 Task: In the Contact  JacksonHarper@bronxzoo.com, schedule and save the meeting with title: 'Introducing Our Products and Services ', Select date: '28 July, 2023', select start time: 5:00:PM. Add location on call (415) 123-4608 with meeting description: For further discussion on products, kindly join the meeting.. Logged in from softage.4@softage.net
Action: Mouse moved to (70, 51)
Screenshot: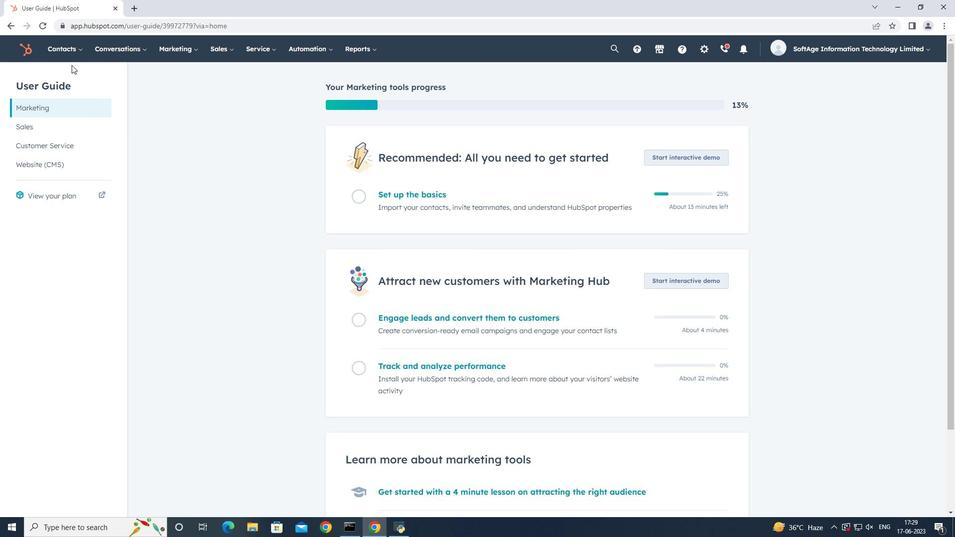 
Action: Mouse pressed left at (70, 51)
Screenshot: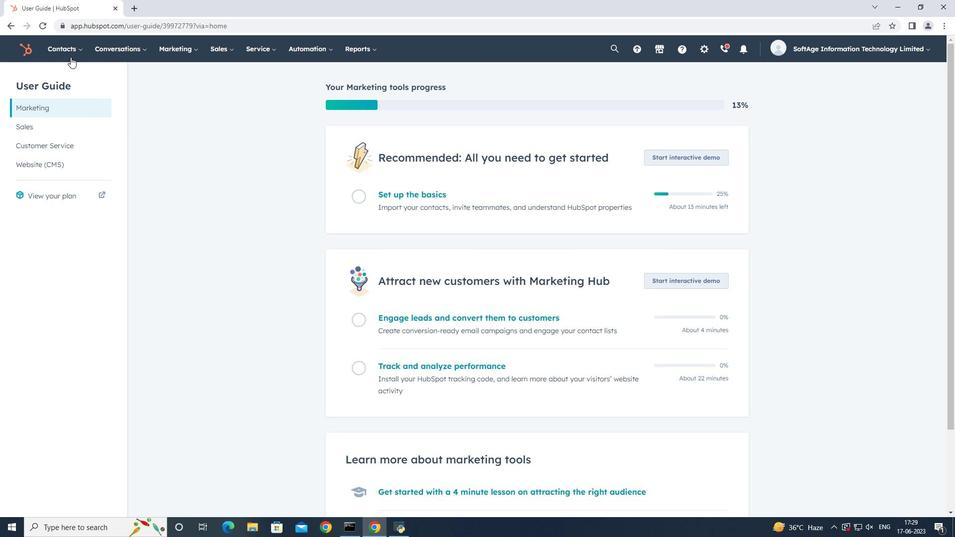 
Action: Mouse moved to (70, 77)
Screenshot: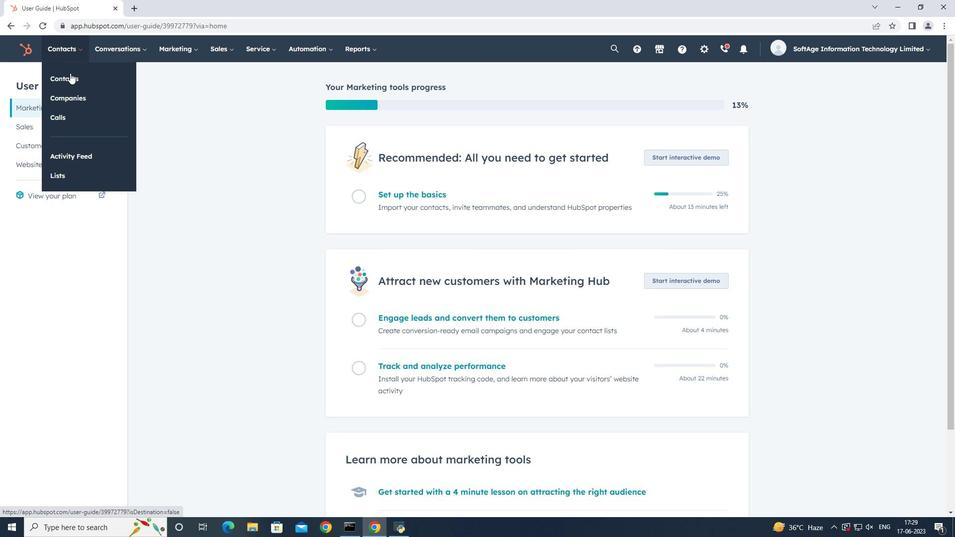
Action: Mouse pressed left at (70, 77)
Screenshot: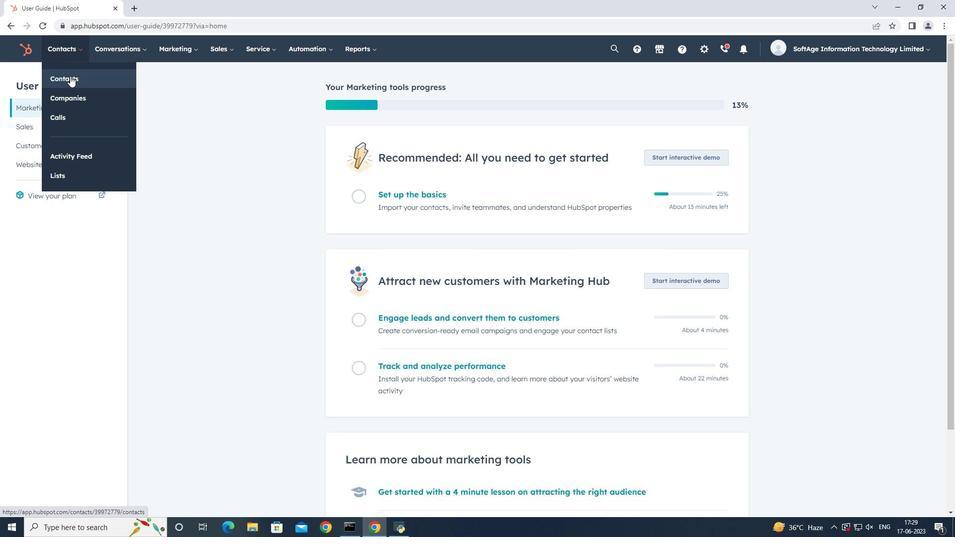 
Action: Mouse moved to (100, 155)
Screenshot: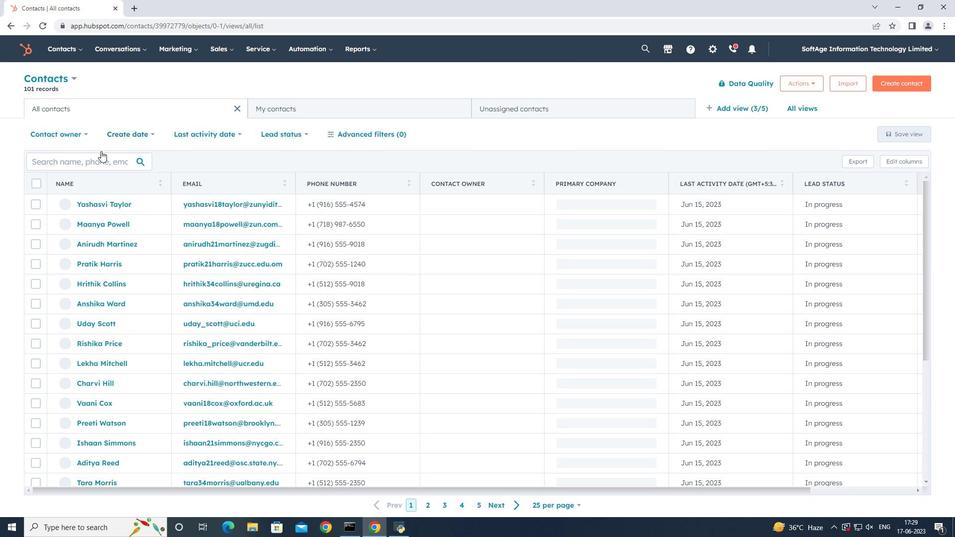 
Action: Mouse pressed left at (100, 155)
Screenshot: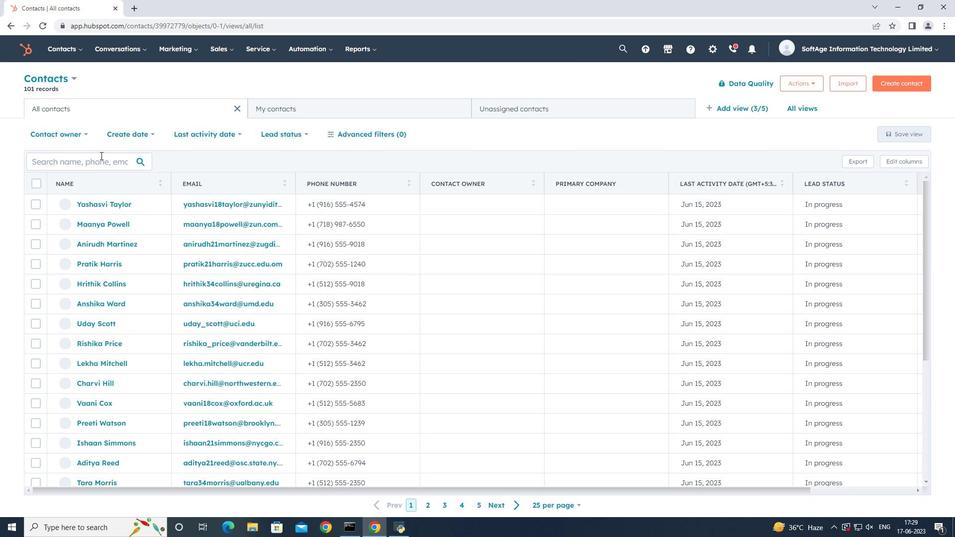 
Action: Mouse moved to (100, 156)
Screenshot: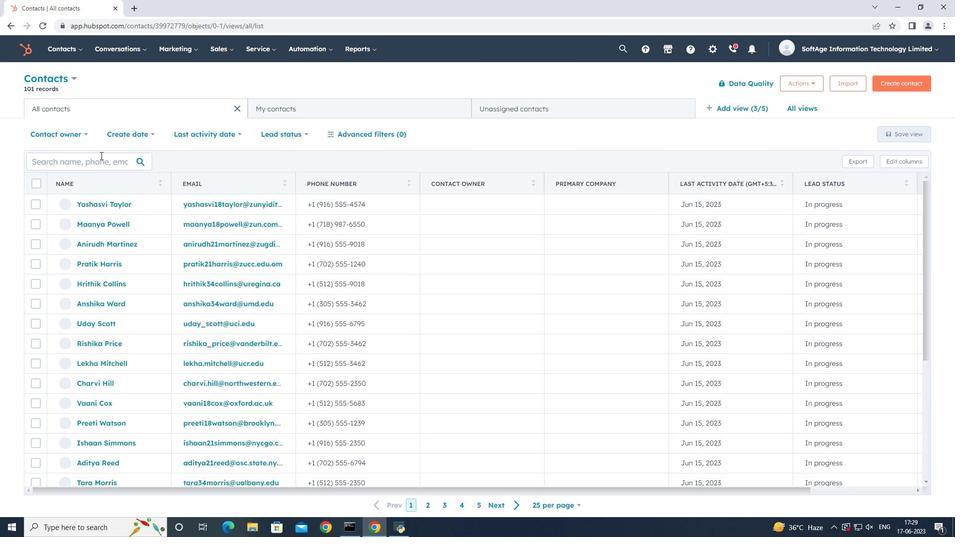 
Action: Key pressed harper
Screenshot: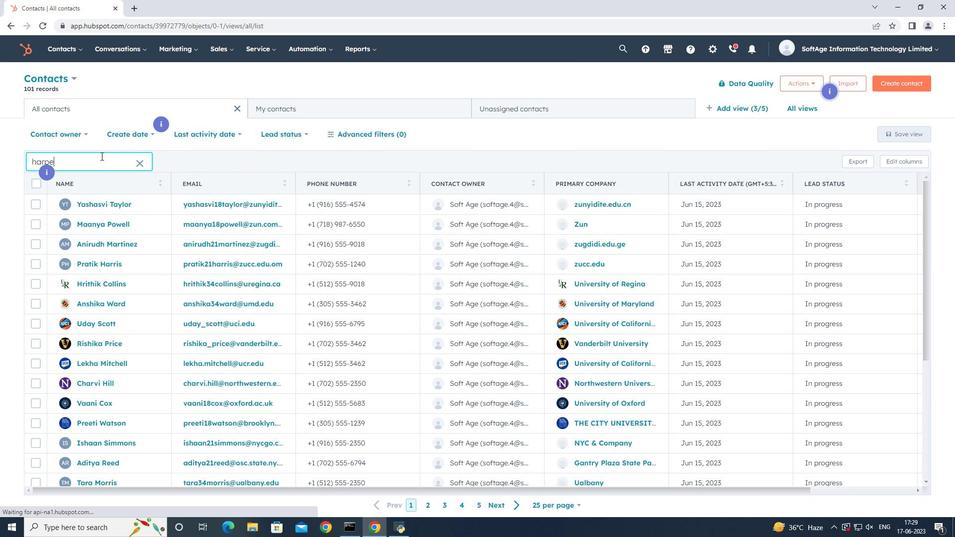 
Action: Mouse moved to (102, 203)
Screenshot: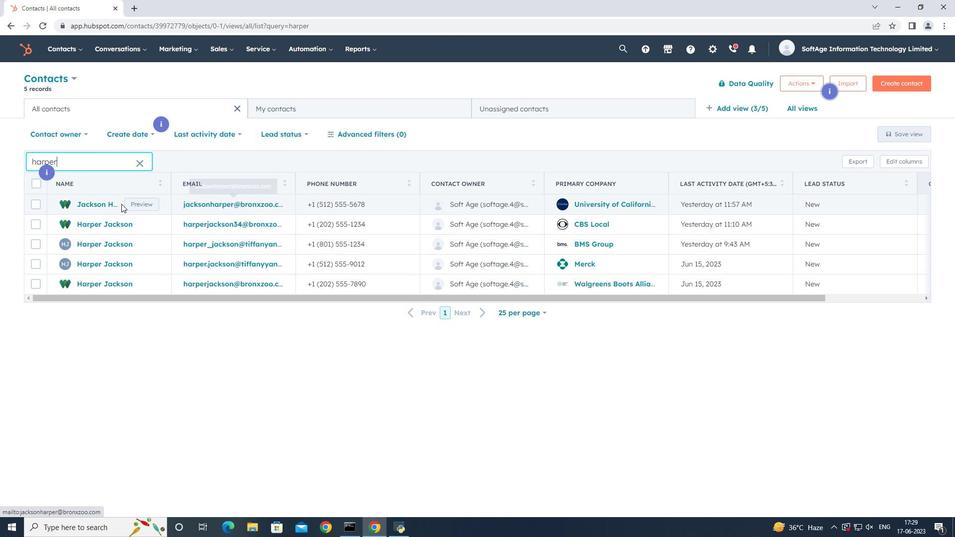 
Action: Mouse pressed left at (102, 203)
Screenshot: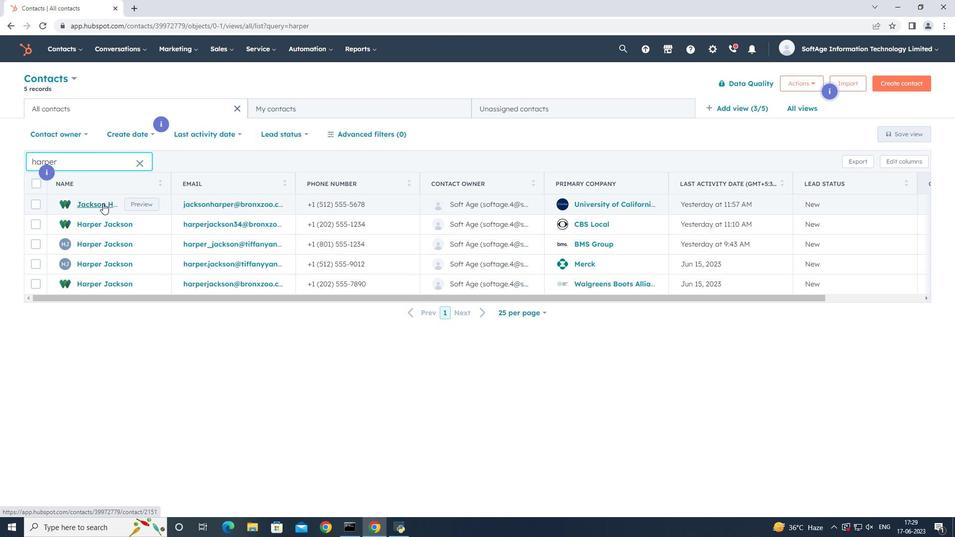 
Action: Mouse moved to (160, 167)
Screenshot: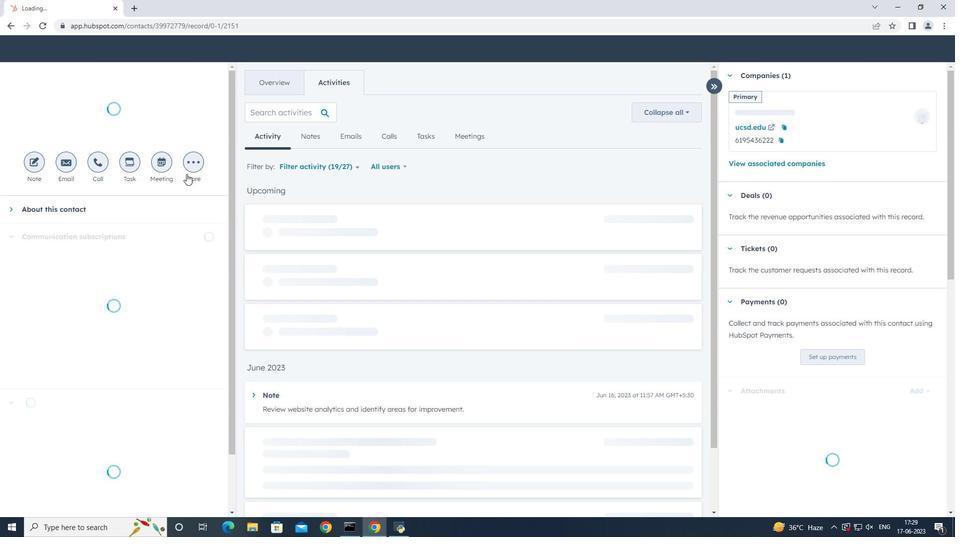 
Action: Mouse pressed left at (160, 167)
Screenshot: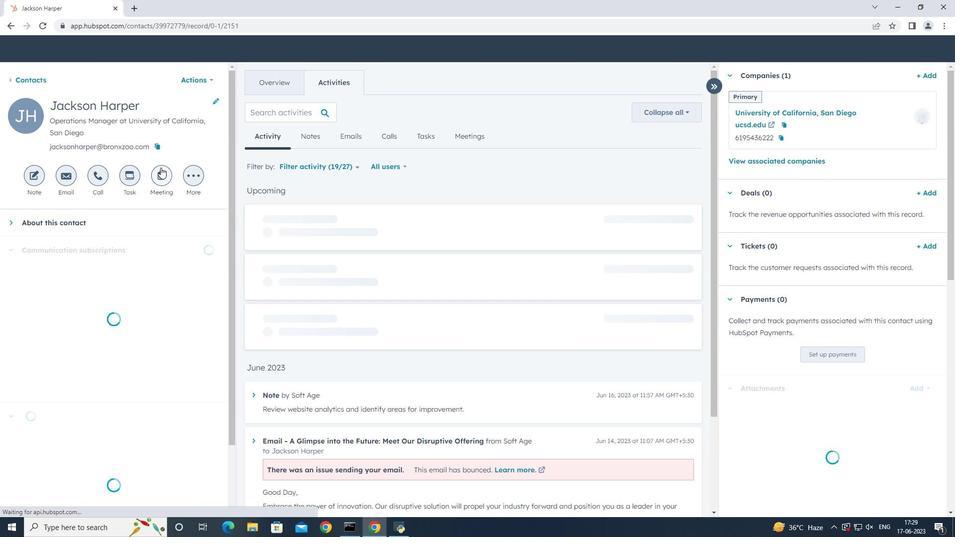 
Action: Mouse moved to (306, 302)
Screenshot: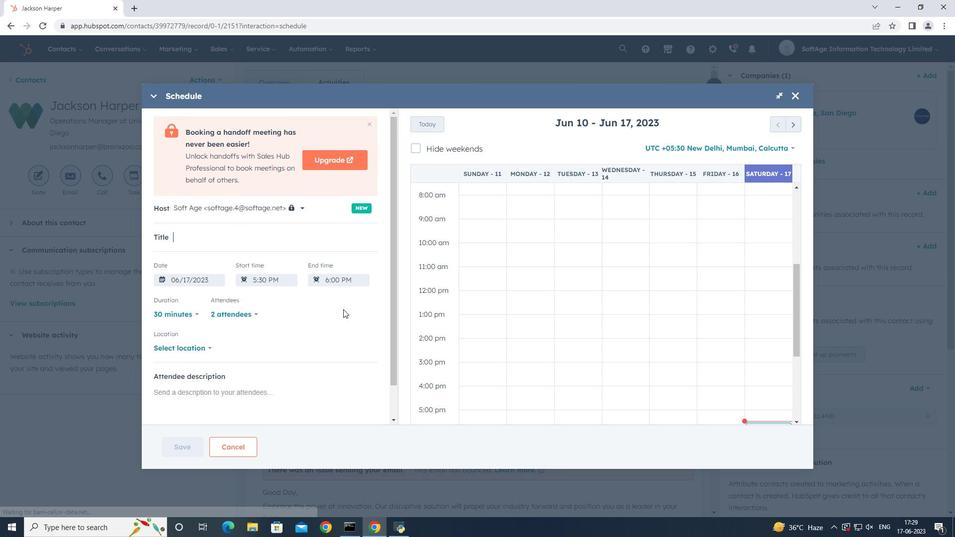 
Action: Key pressed <Key.shift_r>Introducing<Key.space><Key.shift_r>Our<Key.space><Key.shift_r>Products<Key.space>and<Key.space><Key.shift>Services,
Screenshot: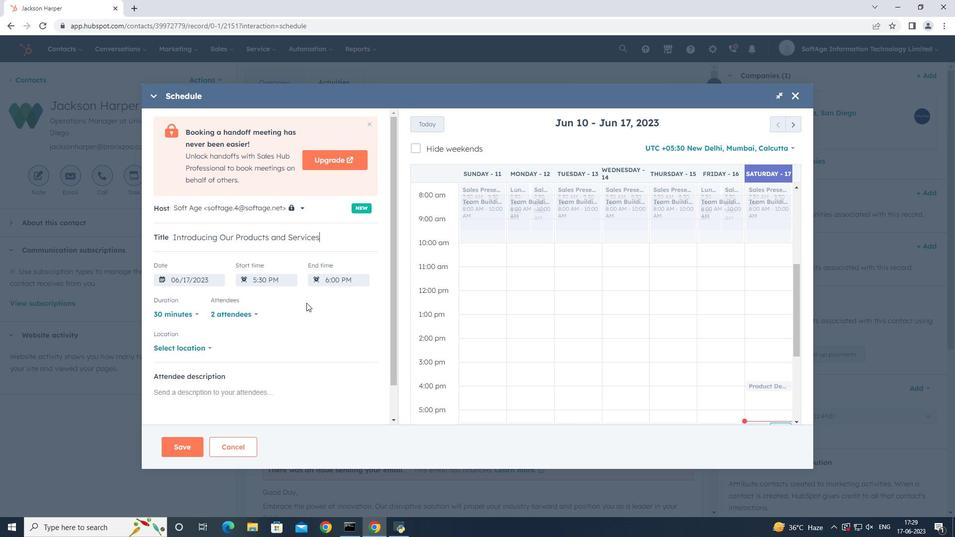 
Action: Mouse moved to (789, 124)
Screenshot: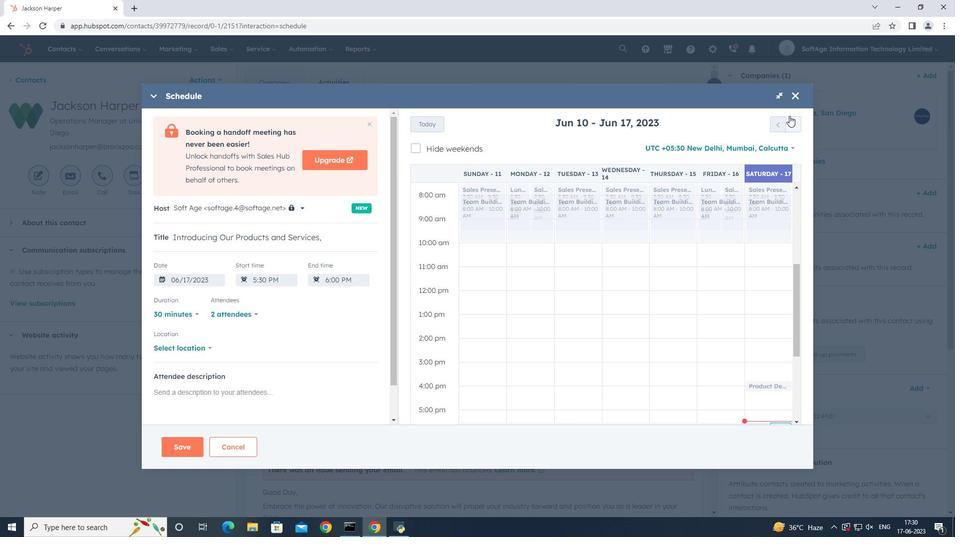 
Action: Mouse pressed left at (789, 124)
Screenshot: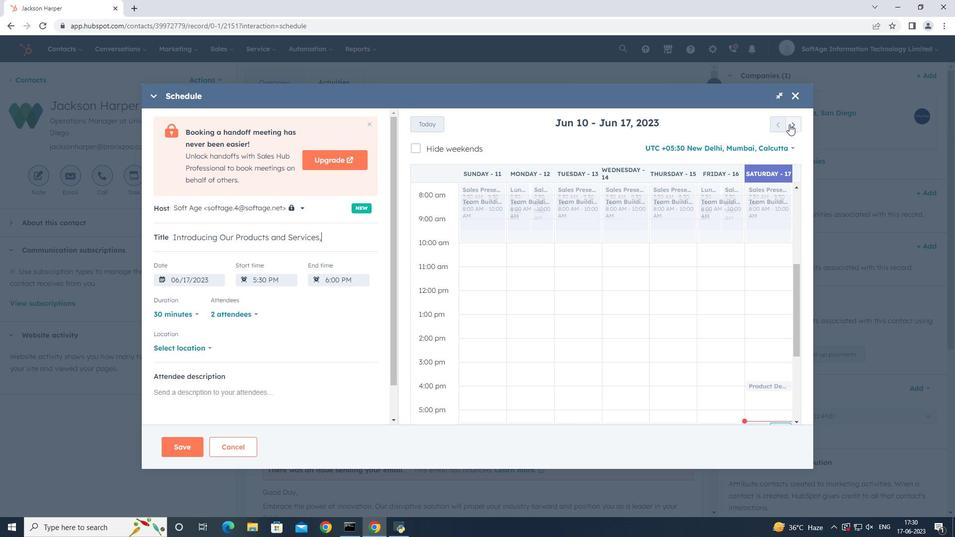 
Action: Mouse pressed left at (789, 124)
Screenshot: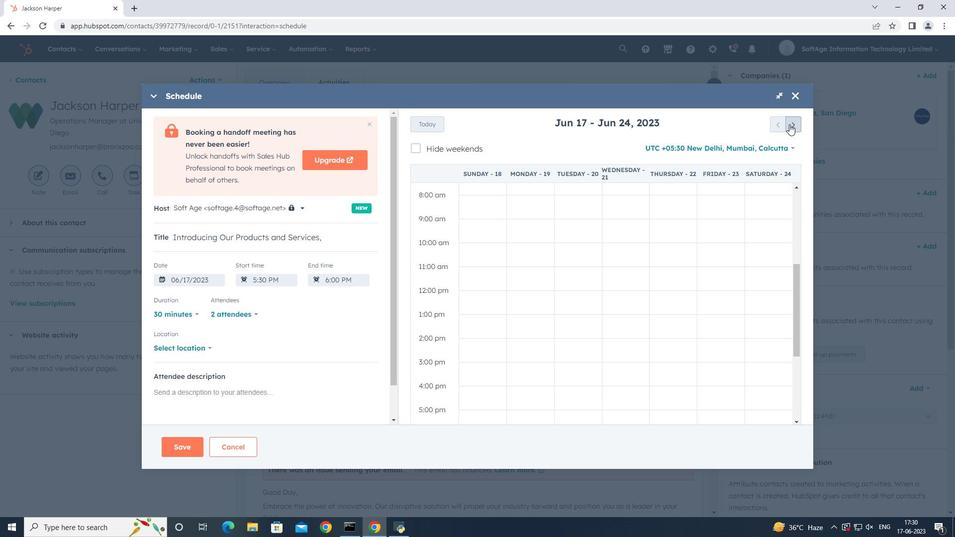 
Action: Mouse pressed left at (789, 124)
Screenshot: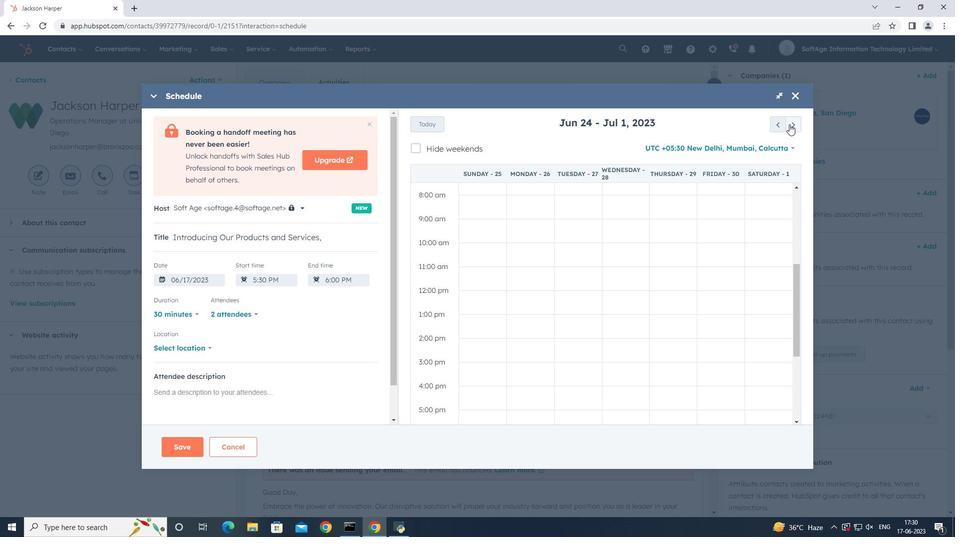 
Action: Mouse pressed left at (789, 124)
Screenshot: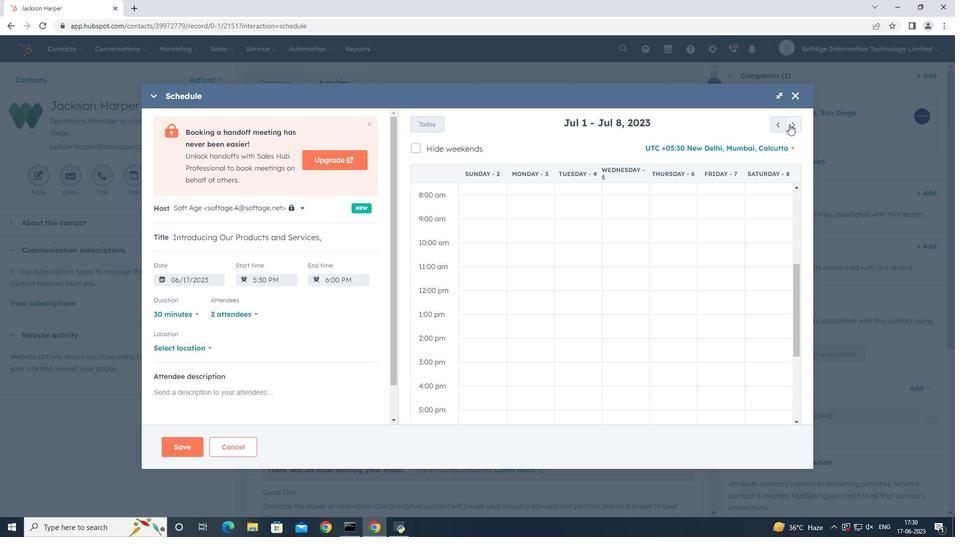 
Action: Mouse pressed left at (789, 124)
Screenshot: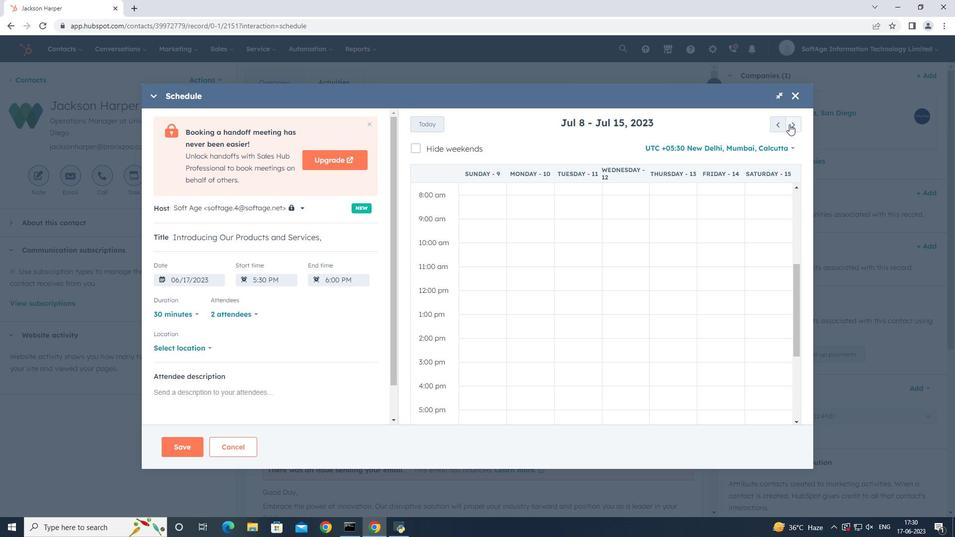 
Action: Mouse pressed left at (789, 124)
Screenshot: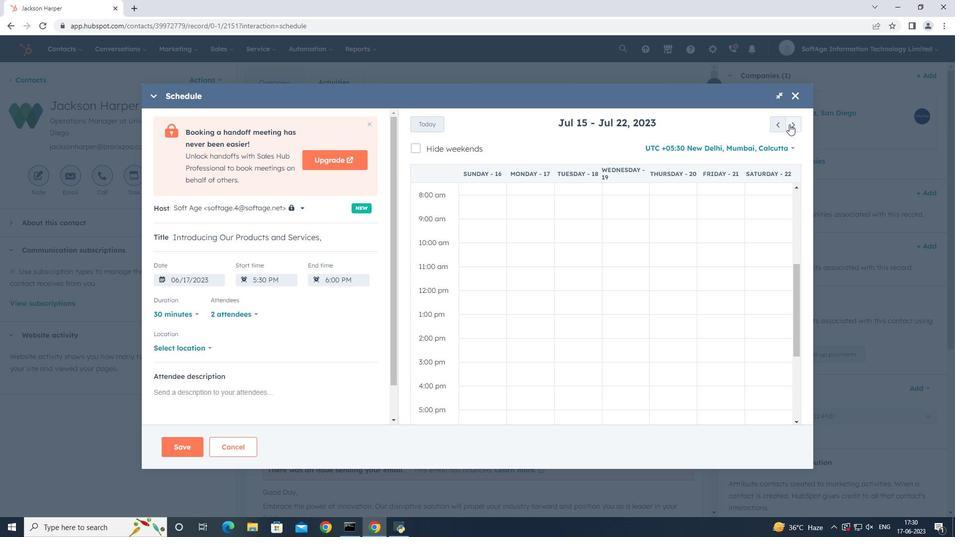 
Action: Mouse moved to (728, 416)
Screenshot: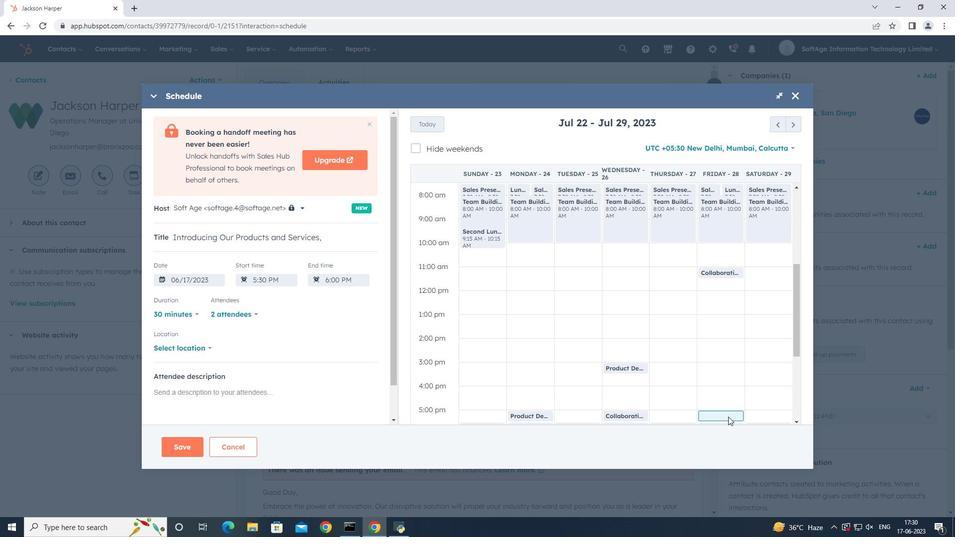 
Action: Mouse pressed left at (728, 416)
Screenshot: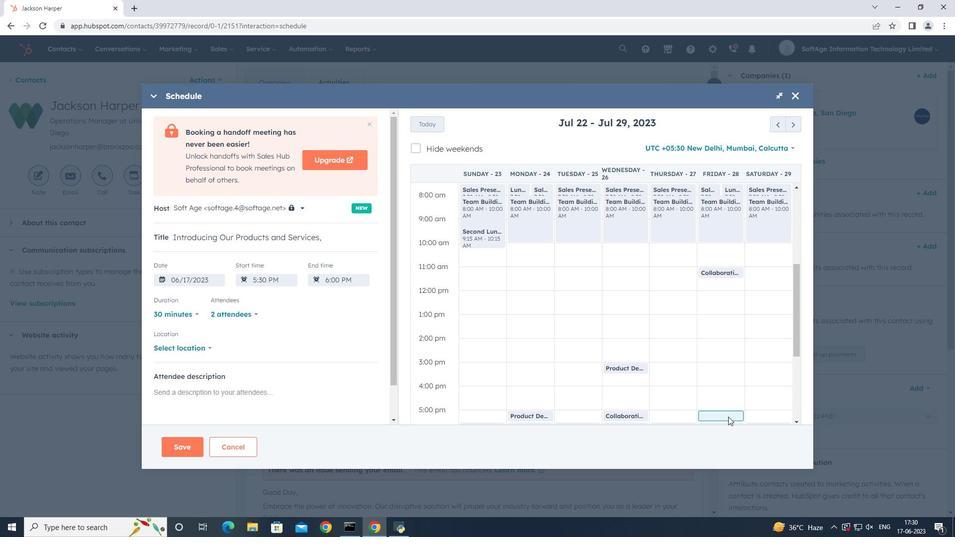 
Action: Mouse moved to (195, 350)
Screenshot: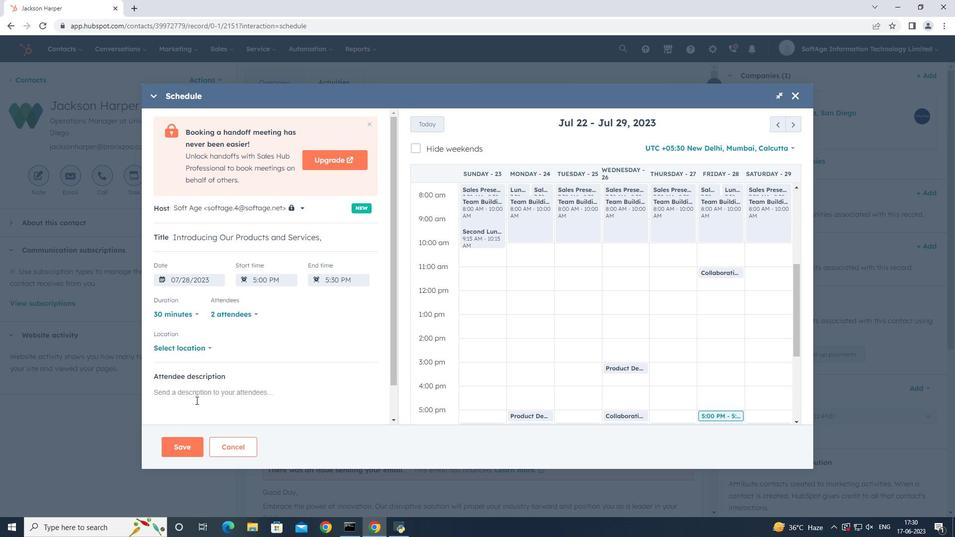 
Action: Mouse pressed left at (195, 350)
Screenshot: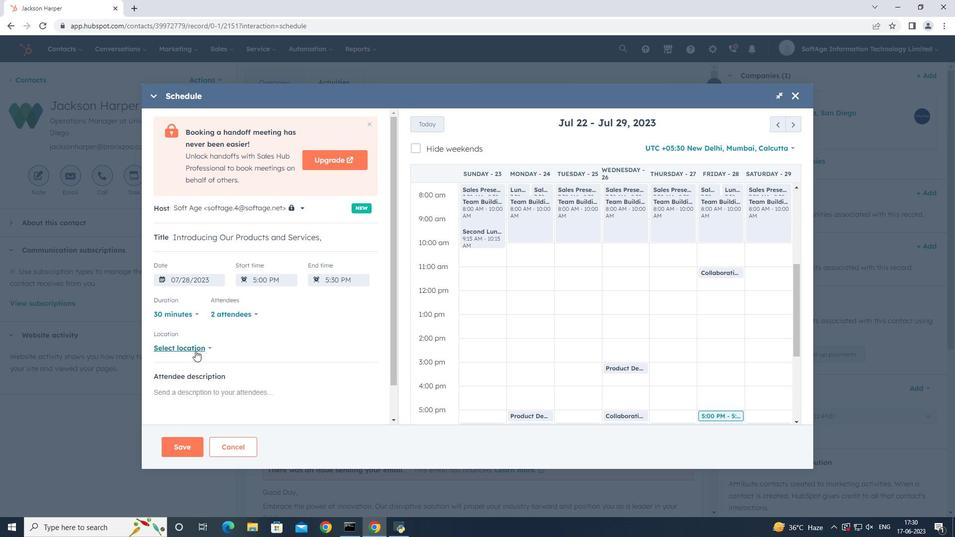
Action: Mouse moved to (279, 320)
Screenshot: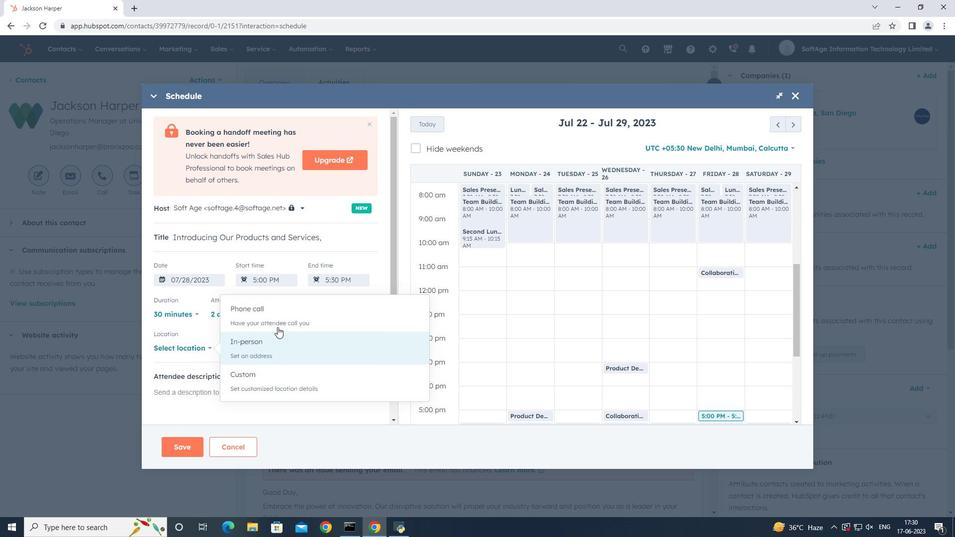 
Action: Mouse pressed left at (279, 320)
Screenshot: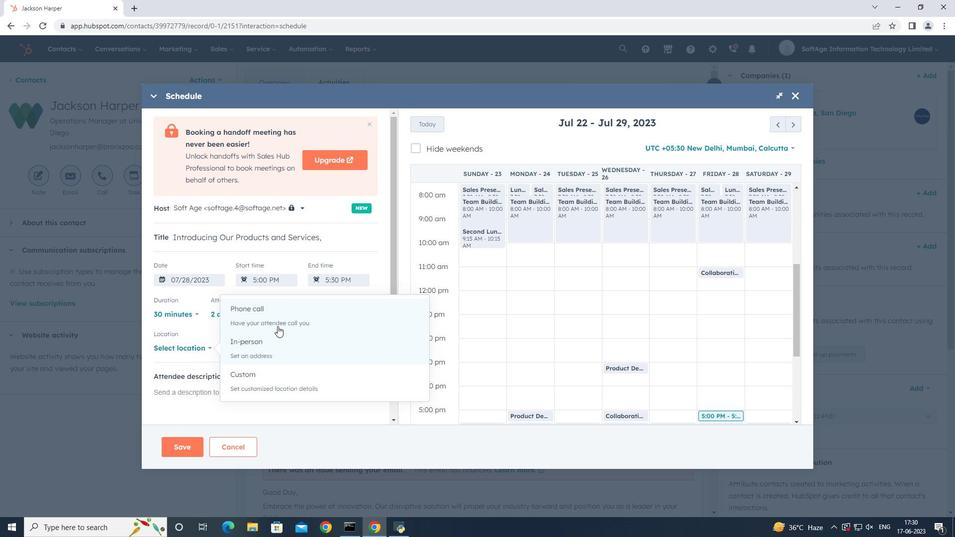 
Action: Mouse moved to (273, 342)
Screenshot: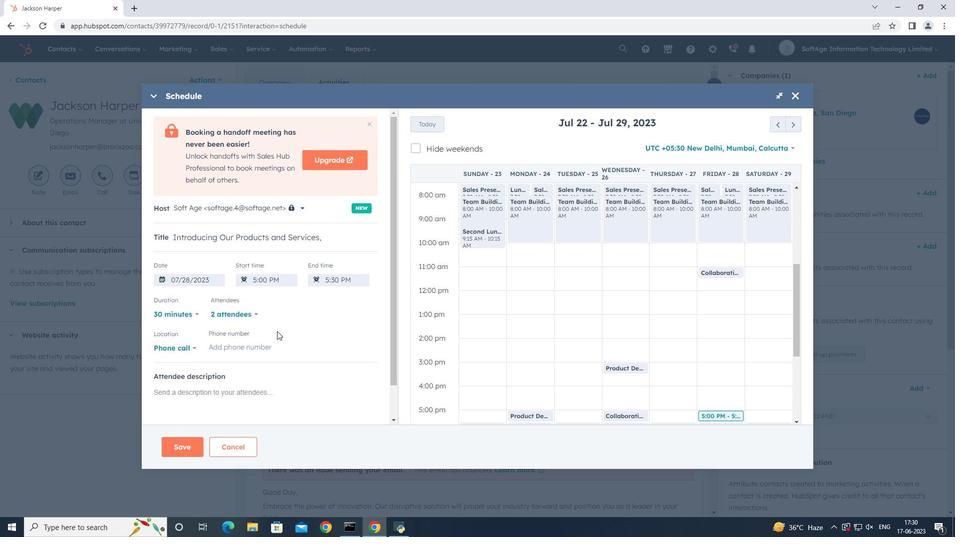 
Action: Mouse pressed left at (273, 342)
Screenshot: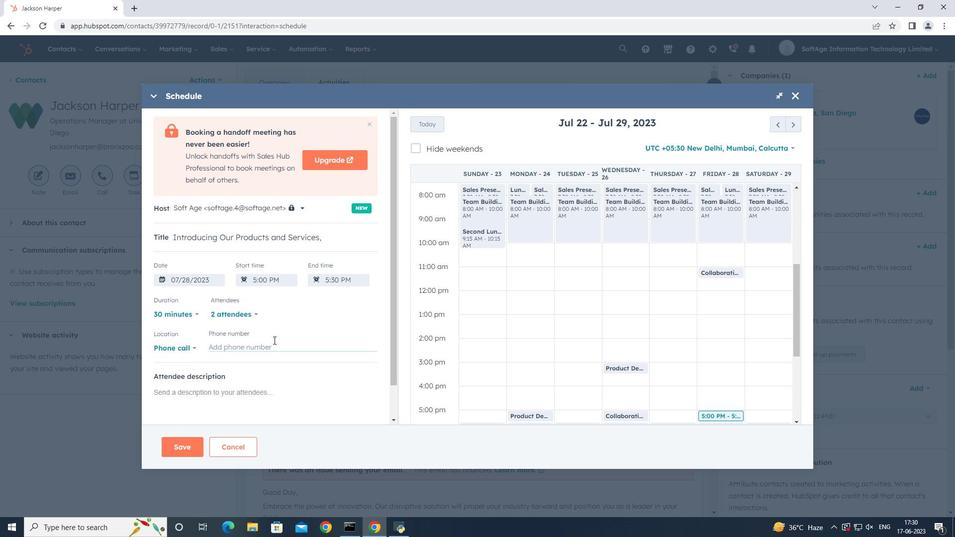 
Action: Key pressed <Key.shift_r><Key.shift_r><Key.shift_r><Key.shift_r><Key.shift_r>(415<Key.shift_r><Key.shift_r>)<Key.space>123-4608
Screenshot: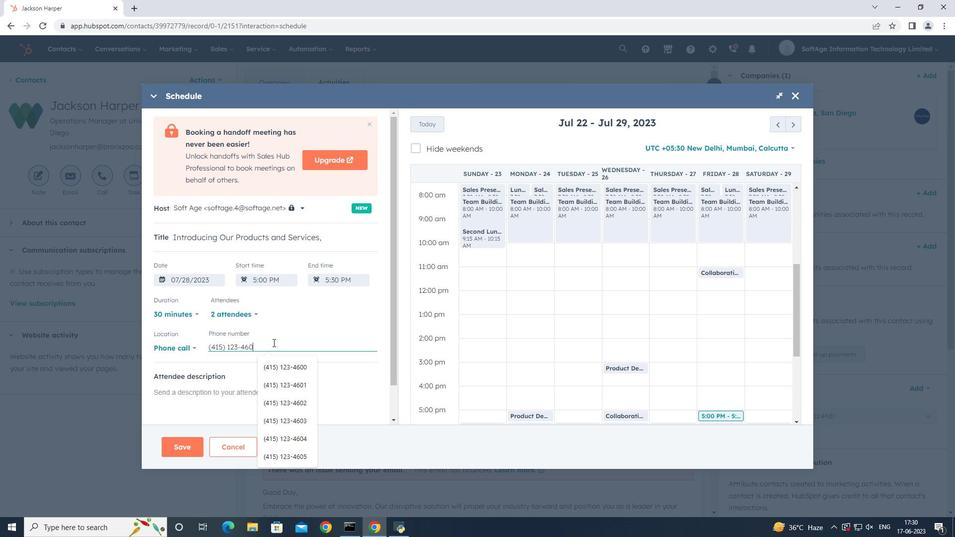 
Action: Mouse moved to (276, 390)
Screenshot: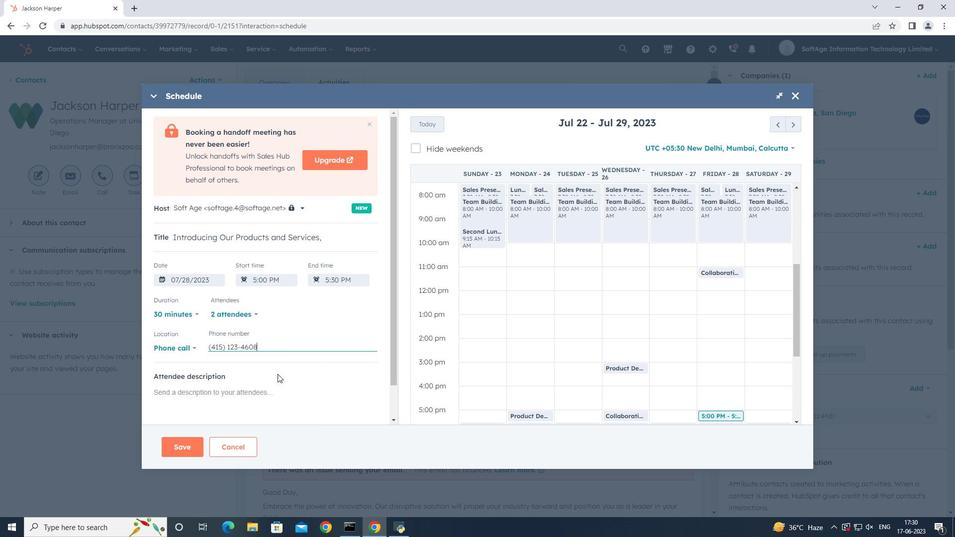 
Action: Mouse pressed left at (276, 390)
Screenshot: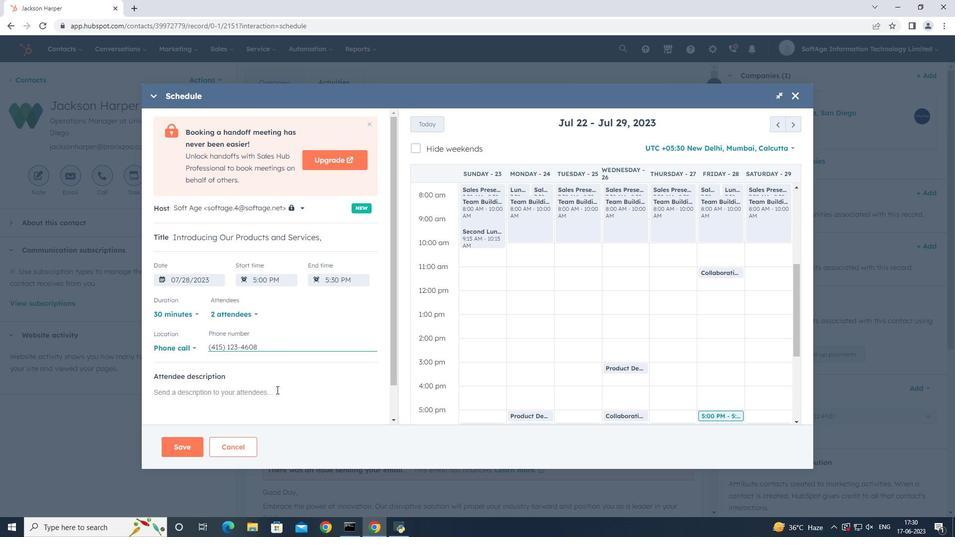 
Action: Mouse moved to (302, 361)
Screenshot: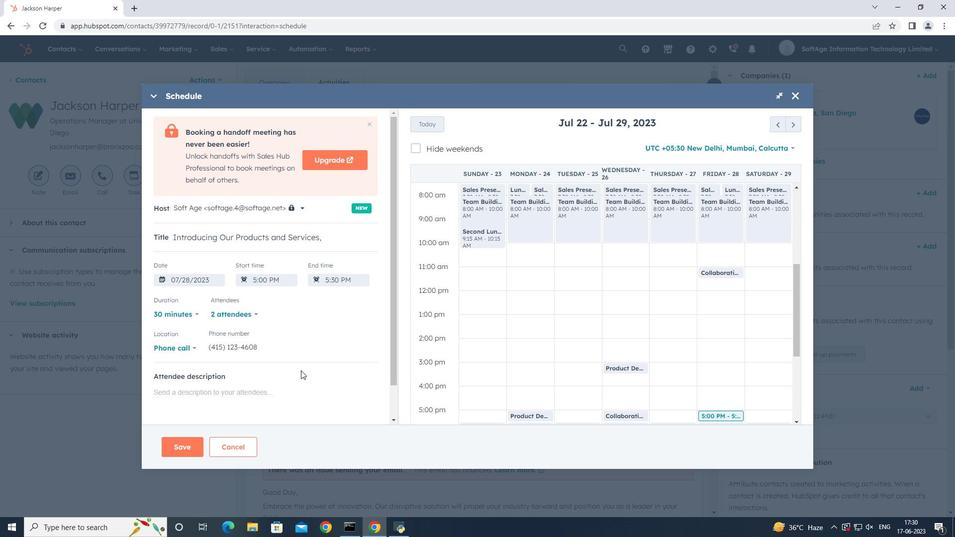 
Action: Key pressed <Key.shift>For<Key.space>further<Key.space>discussion<Key.space>on<Key.space>products,<Key.space>kindly<Key.space>join<Key.space><Key.space><Key.backspace>the<Key.space>meeting..
Screenshot: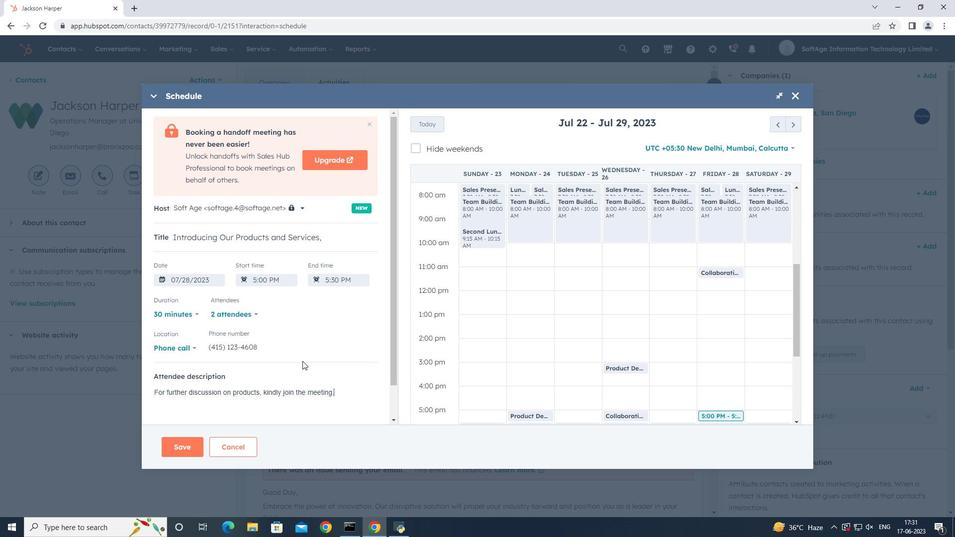 
Action: Mouse moved to (191, 446)
Screenshot: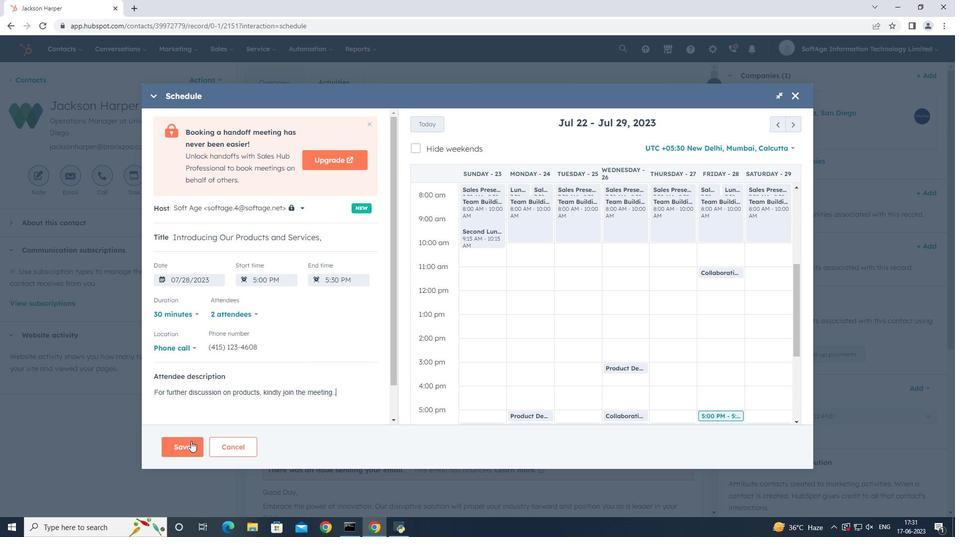 
Action: Mouse pressed left at (191, 446)
Screenshot: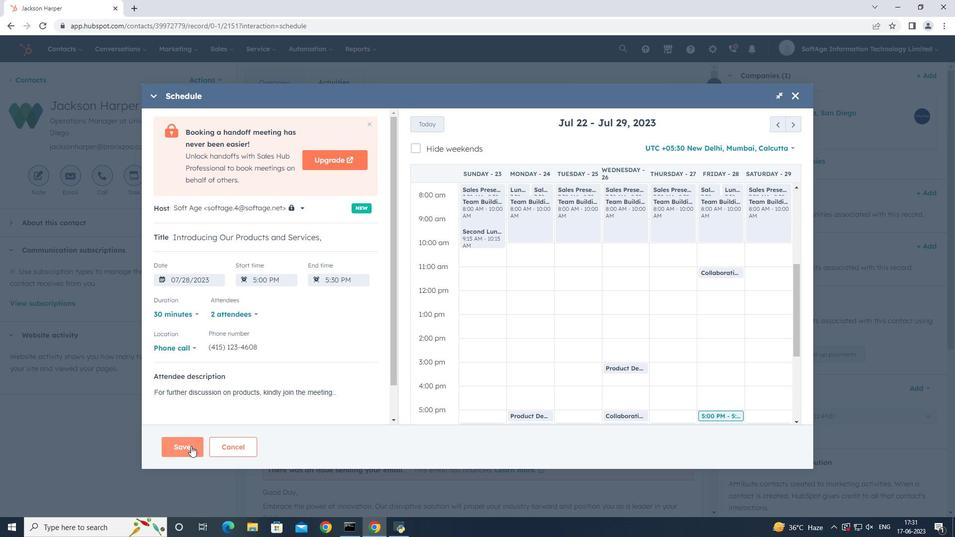 
Action: Mouse moved to (522, 377)
Screenshot: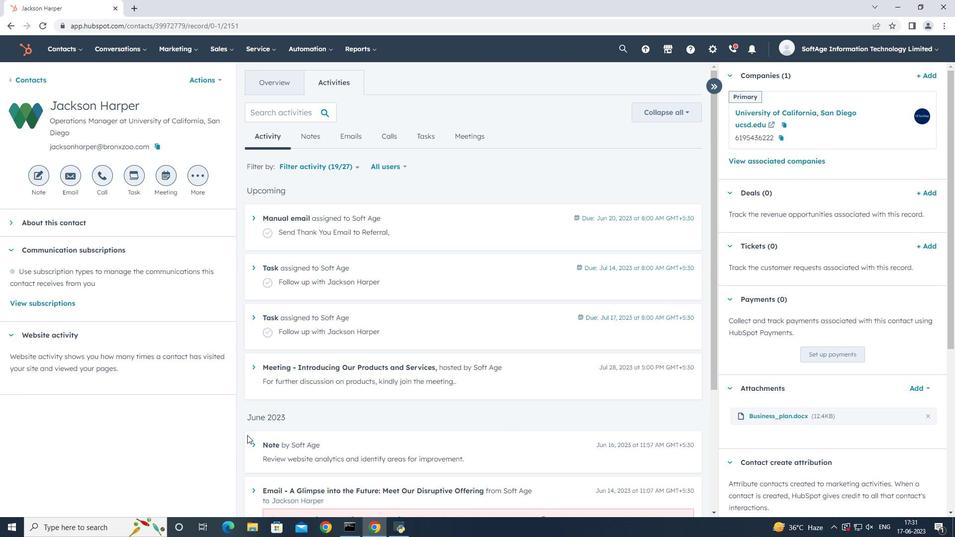 
